 Task: Filter the events that are cancelled.
Action: Mouse pressed left at (69, 195)
Screenshot: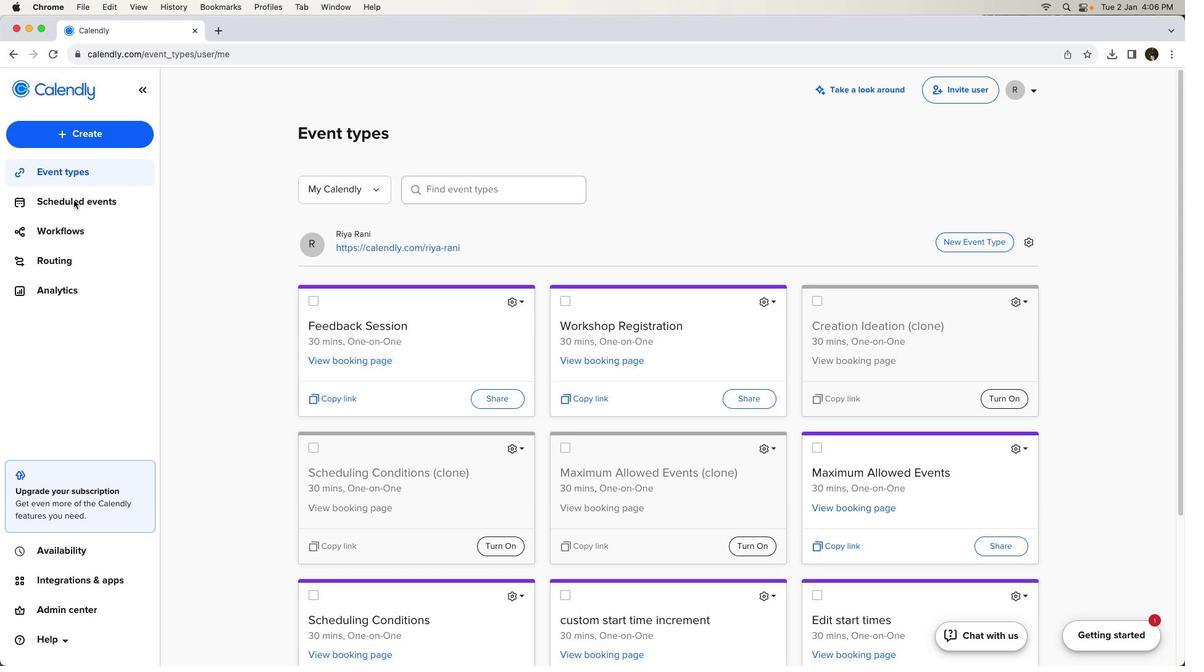 
Action: Mouse pressed left at (69, 195)
Screenshot: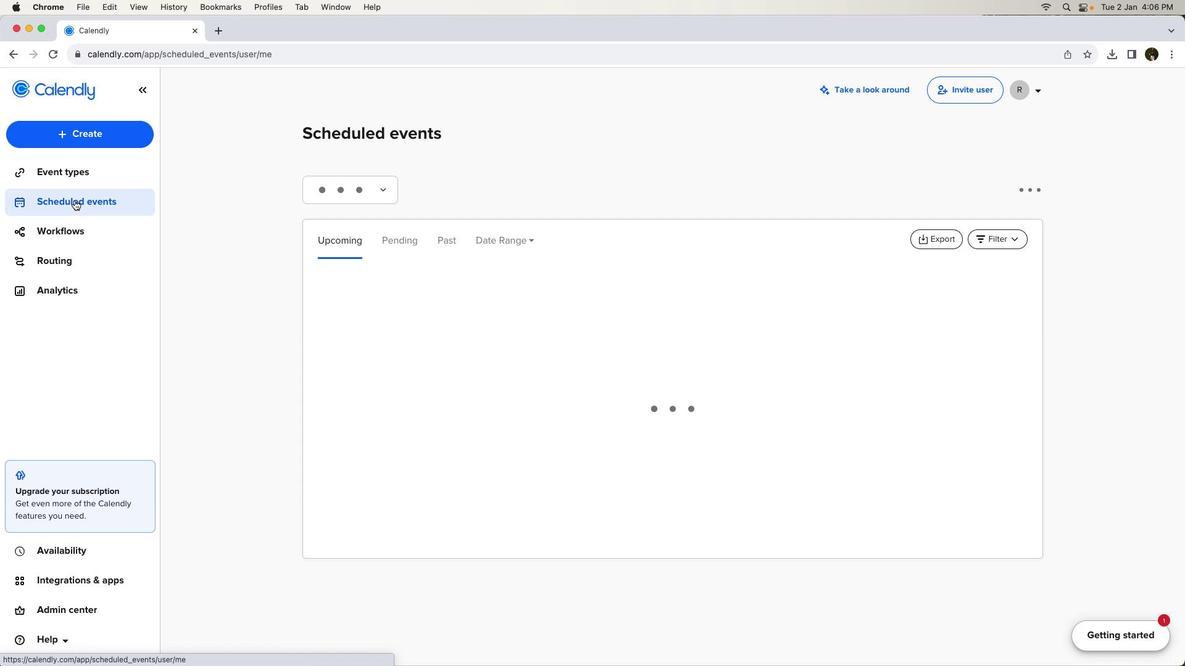 
Action: Mouse moved to (1004, 235)
Screenshot: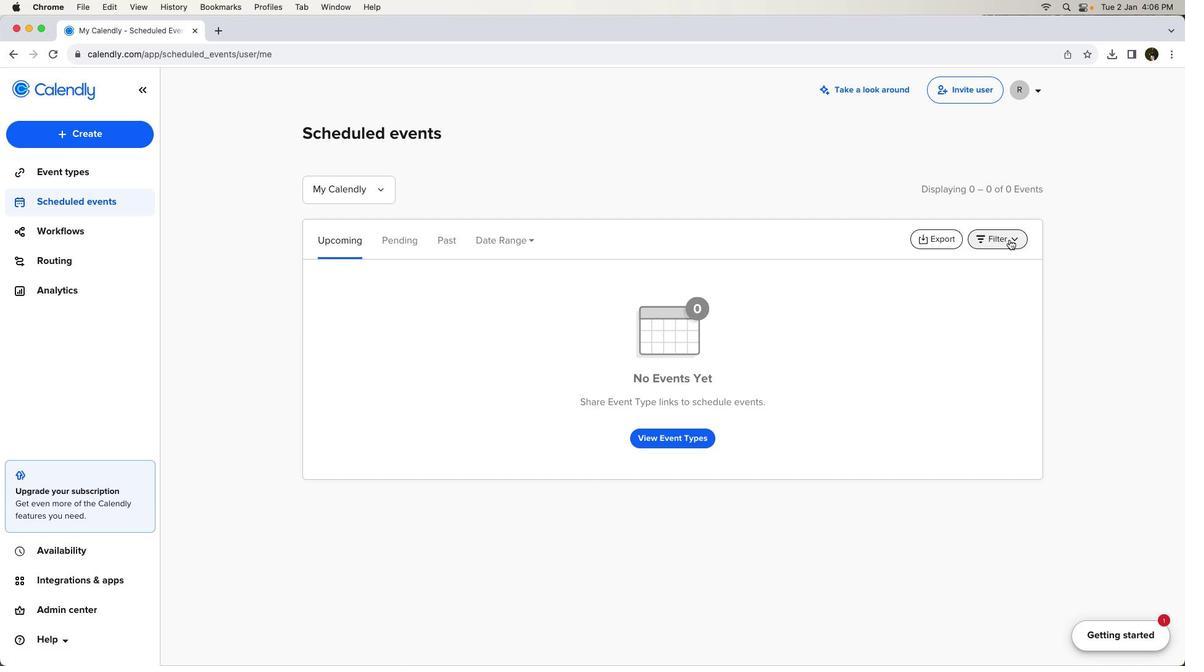 
Action: Mouse pressed left at (1004, 235)
Screenshot: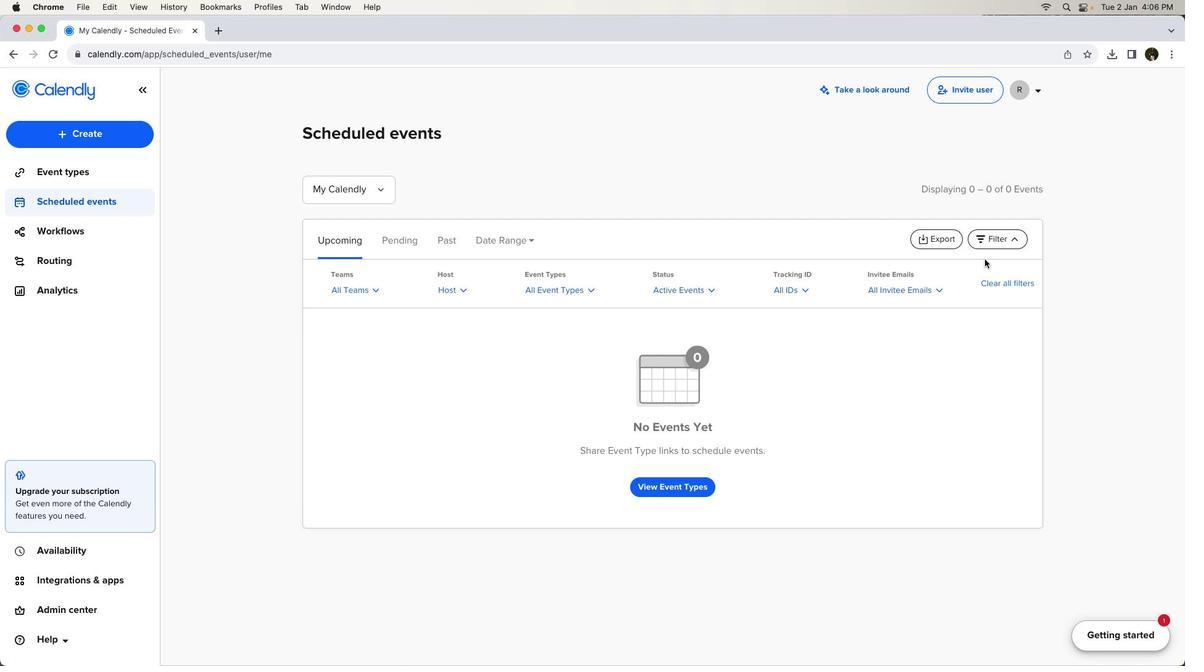 
Action: Mouse moved to (700, 286)
Screenshot: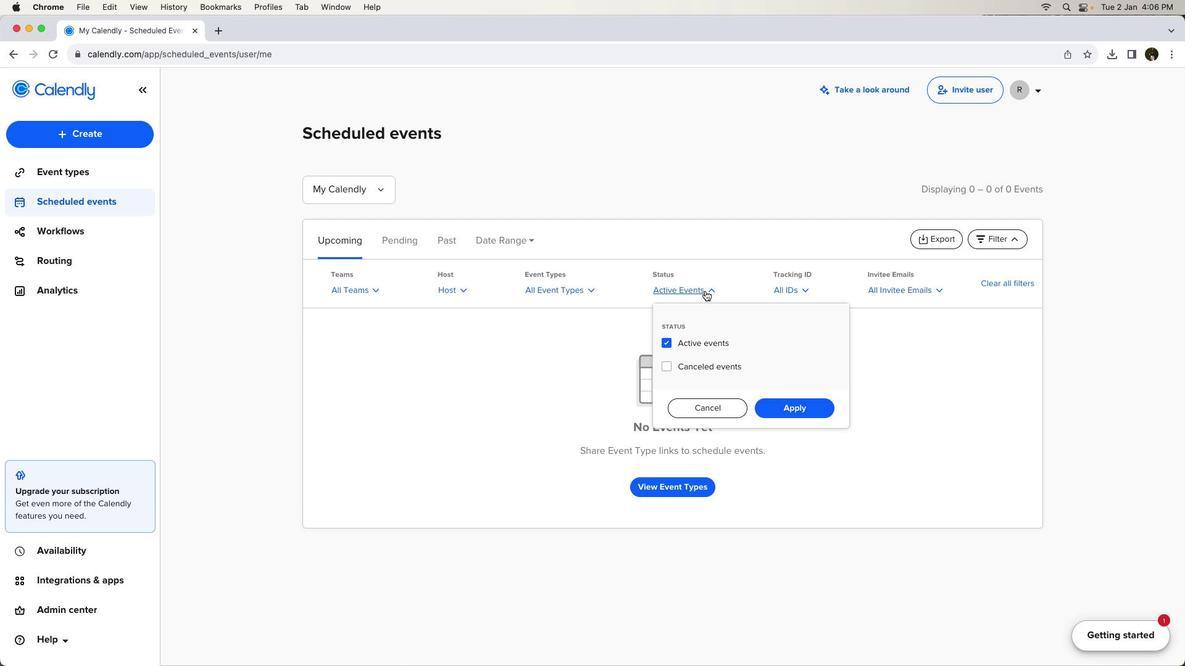 
Action: Mouse pressed left at (700, 286)
Screenshot: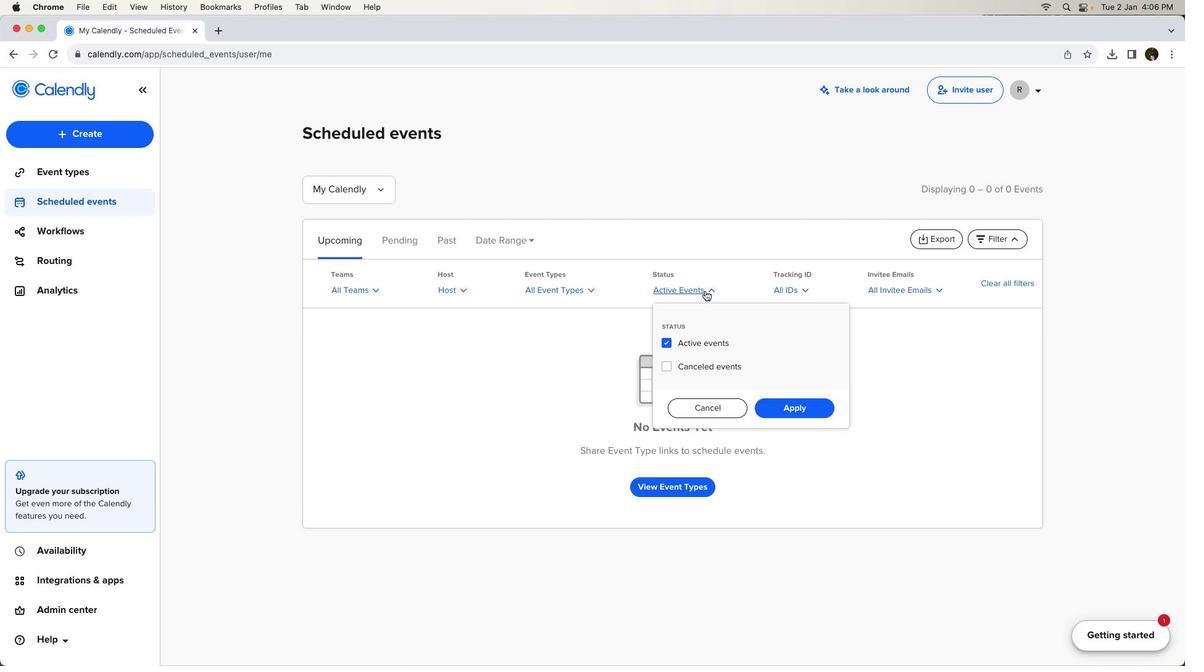 
Action: Mouse moved to (666, 361)
Screenshot: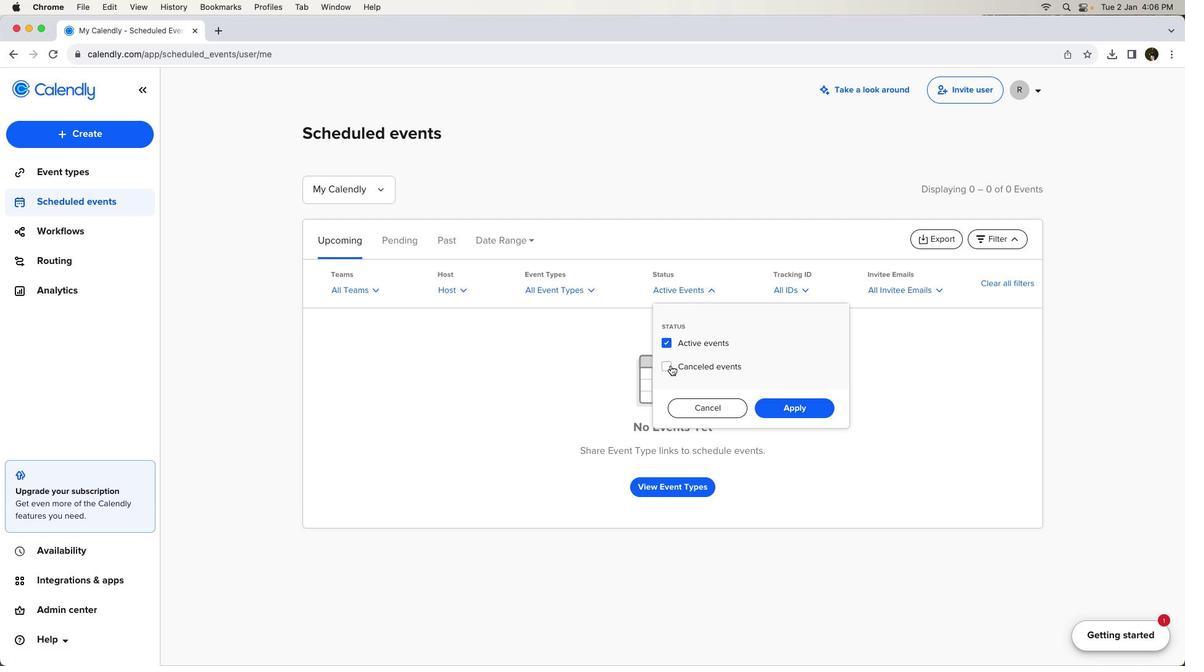 
Action: Mouse pressed left at (666, 361)
Screenshot: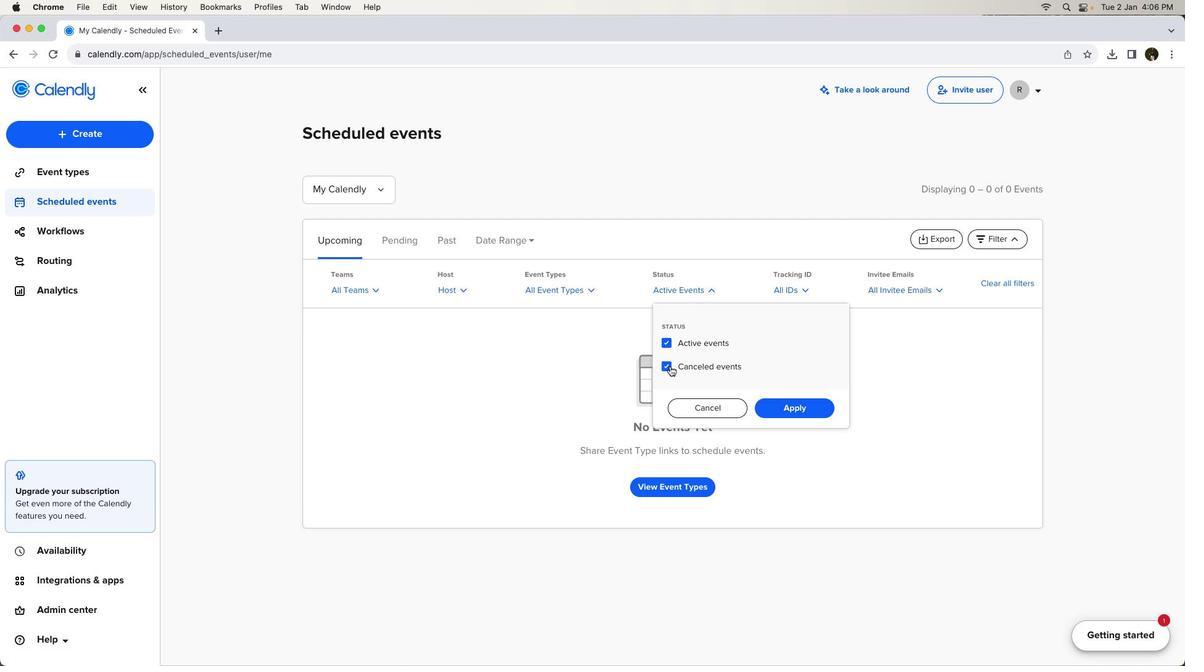 
Action: Mouse moved to (799, 400)
Screenshot: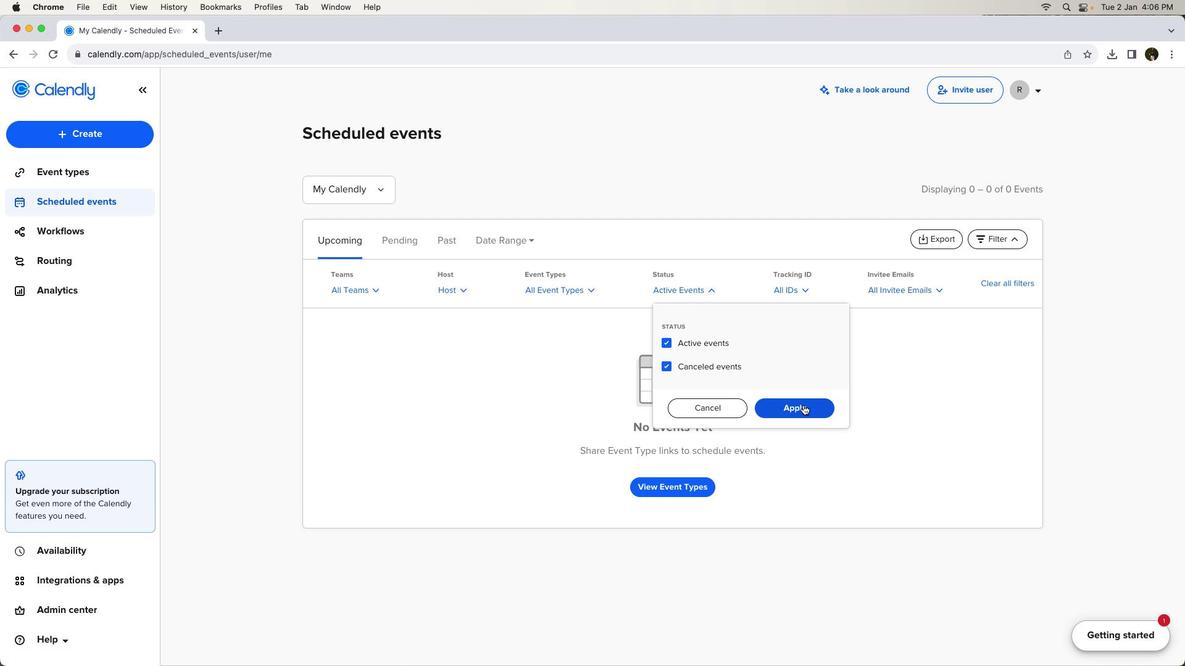 
Action: Mouse pressed left at (799, 400)
Screenshot: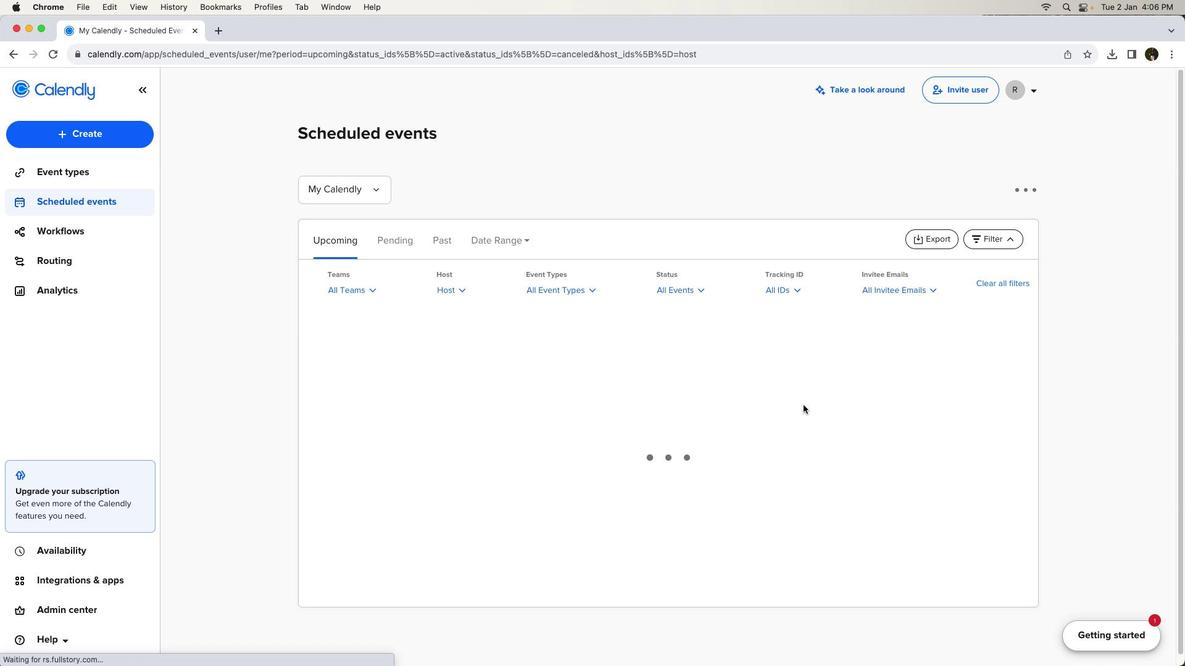 
Action: Mouse moved to (806, 402)
Screenshot: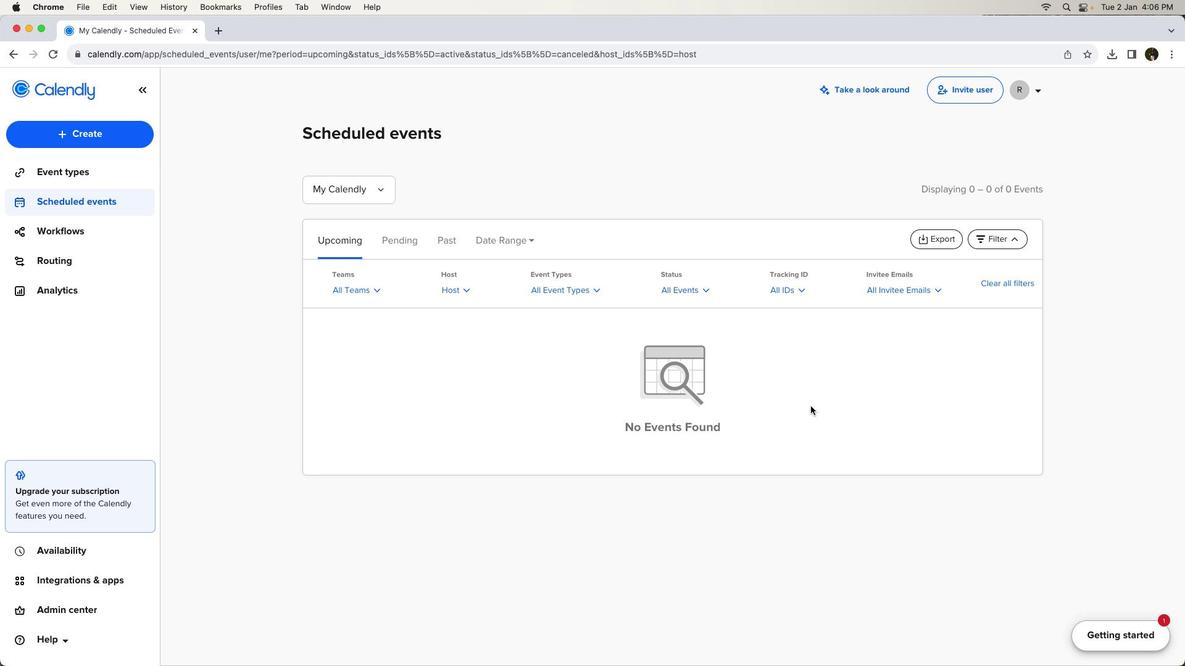 
